 Task: Add Good To Go Brownies 4 Pack to the cart.
Action: Mouse moved to (798, 304)
Screenshot: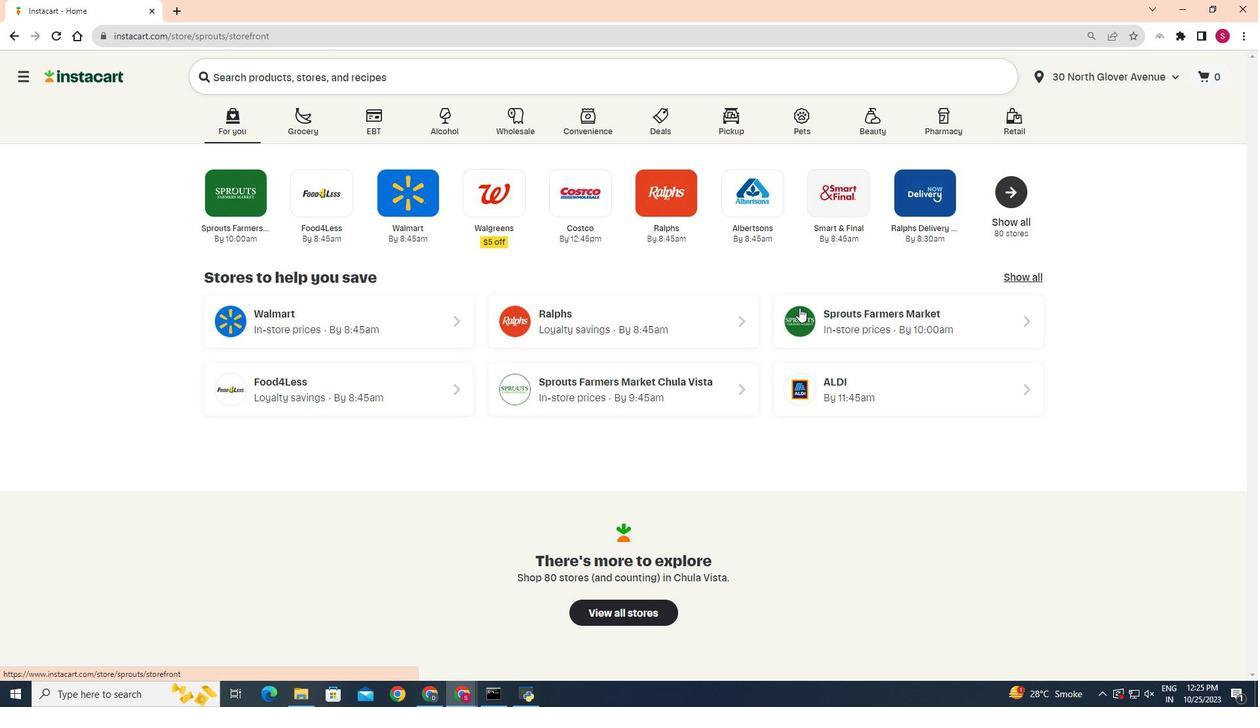 
Action: Mouse pressed left at (798, 304)
Screenshot: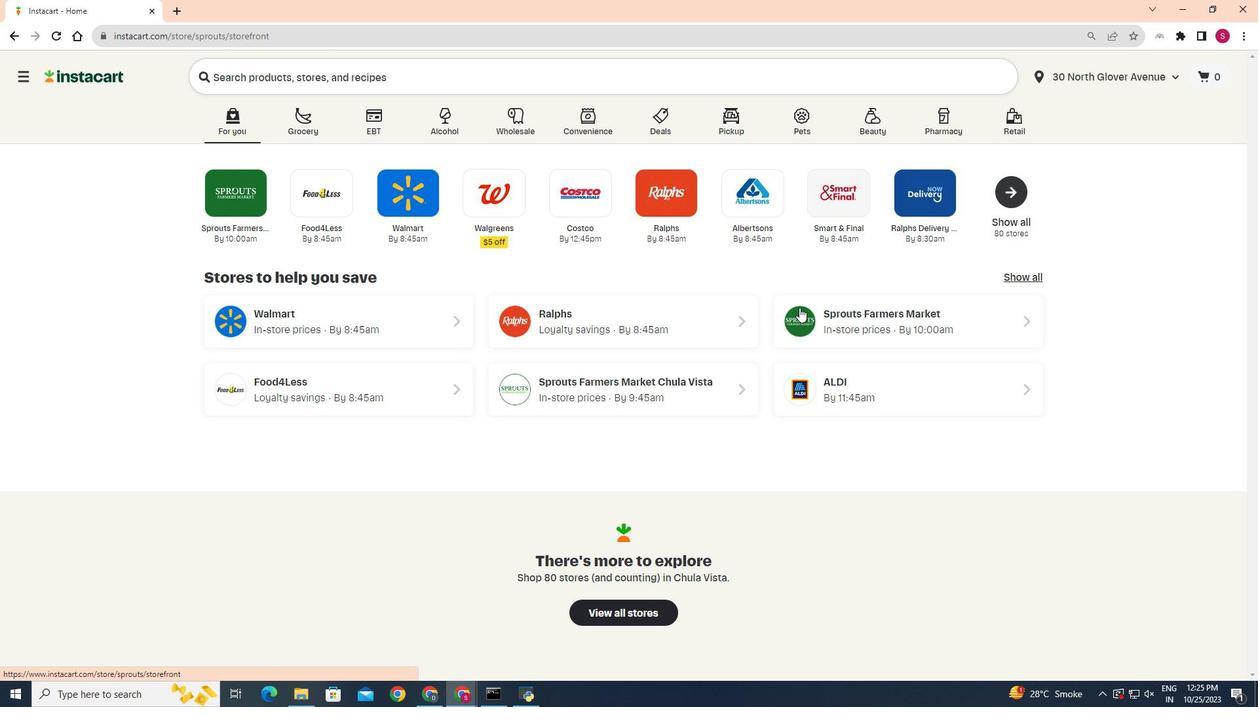 
Action: Mouse moved to (55, 570)
Screenshot: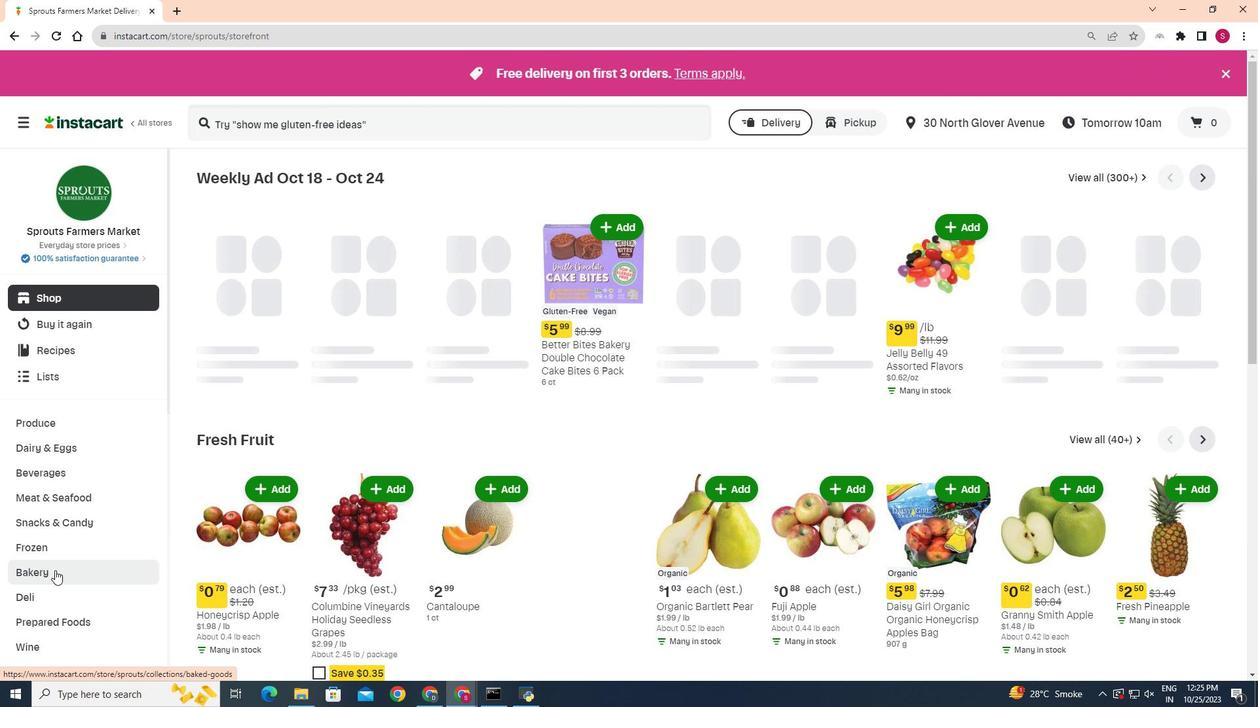 
Action: Mouse pressed left at (55, 570)
Screenshot: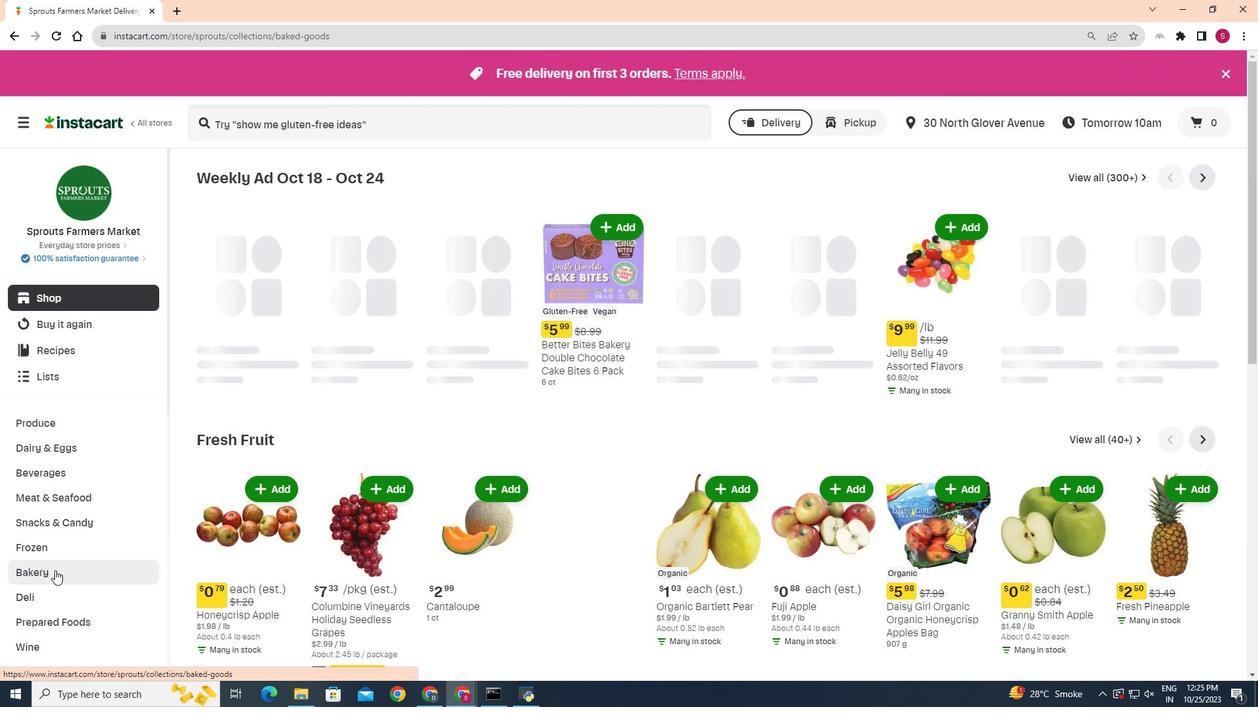 
Action: Mouse moved to (430, 197)
Screenshot: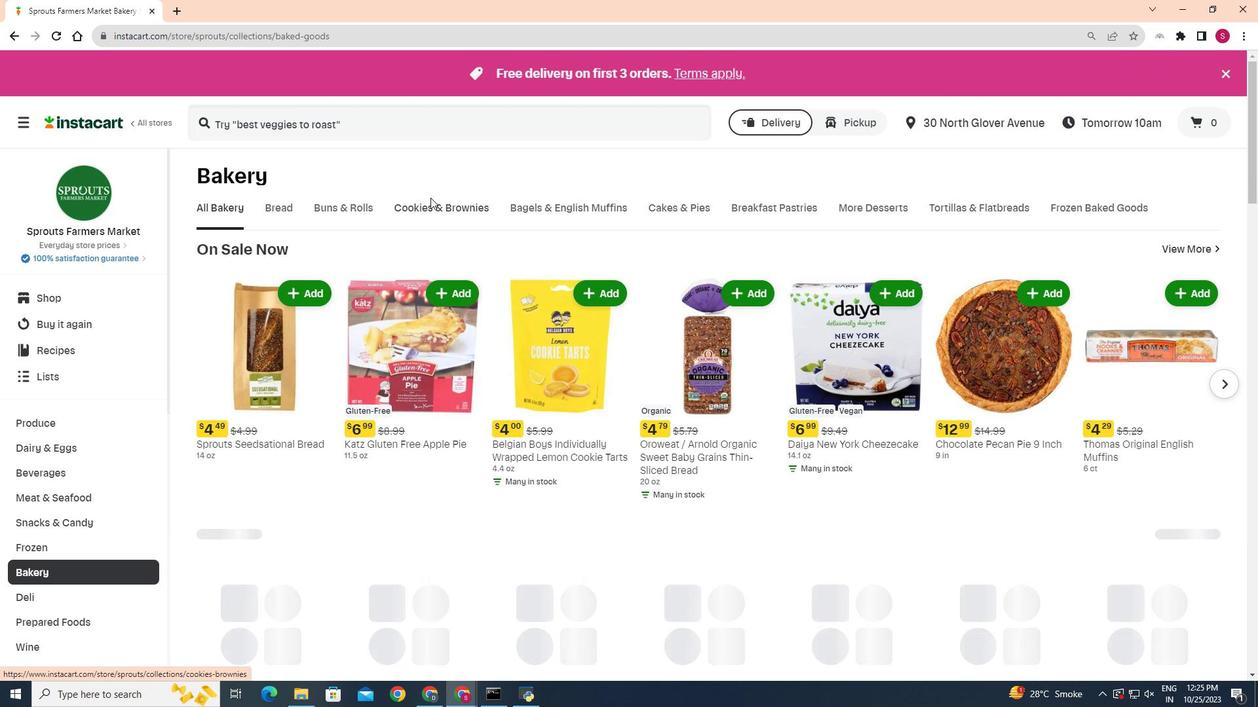
Action: Mouse pressed left at (430, 197)
Screenshot: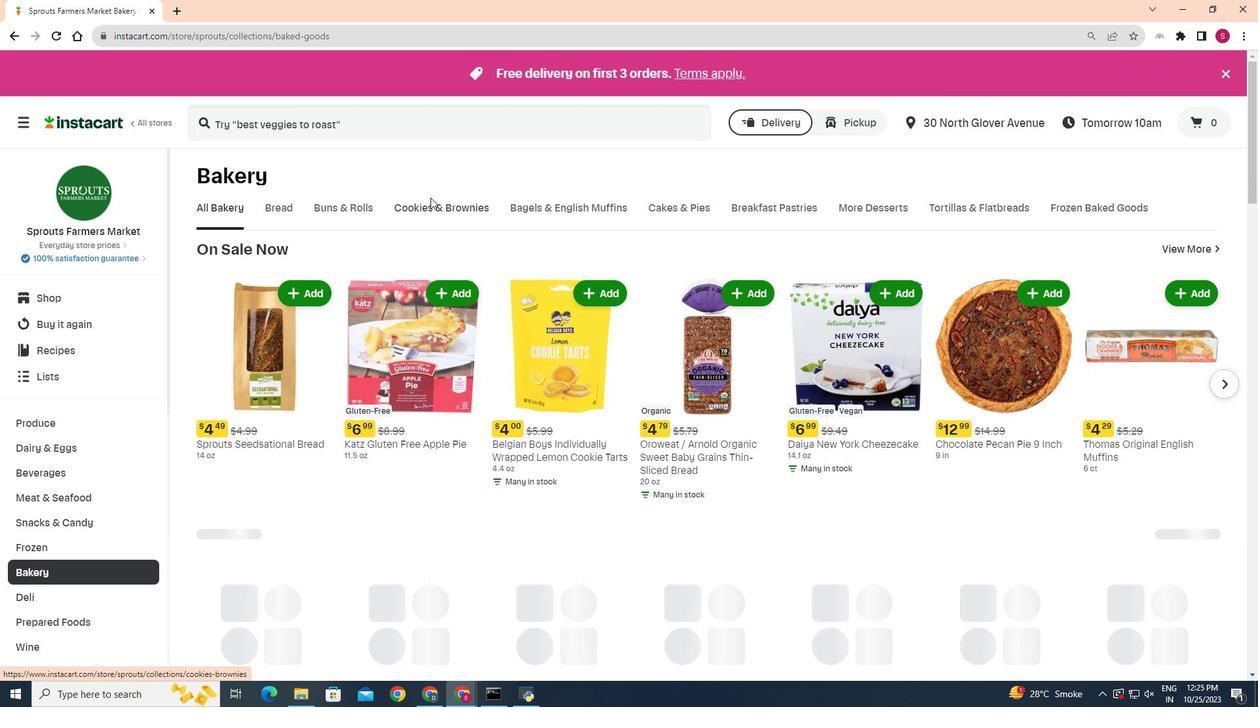 
Action: Mouse moved to (427, 199)
Screenshot: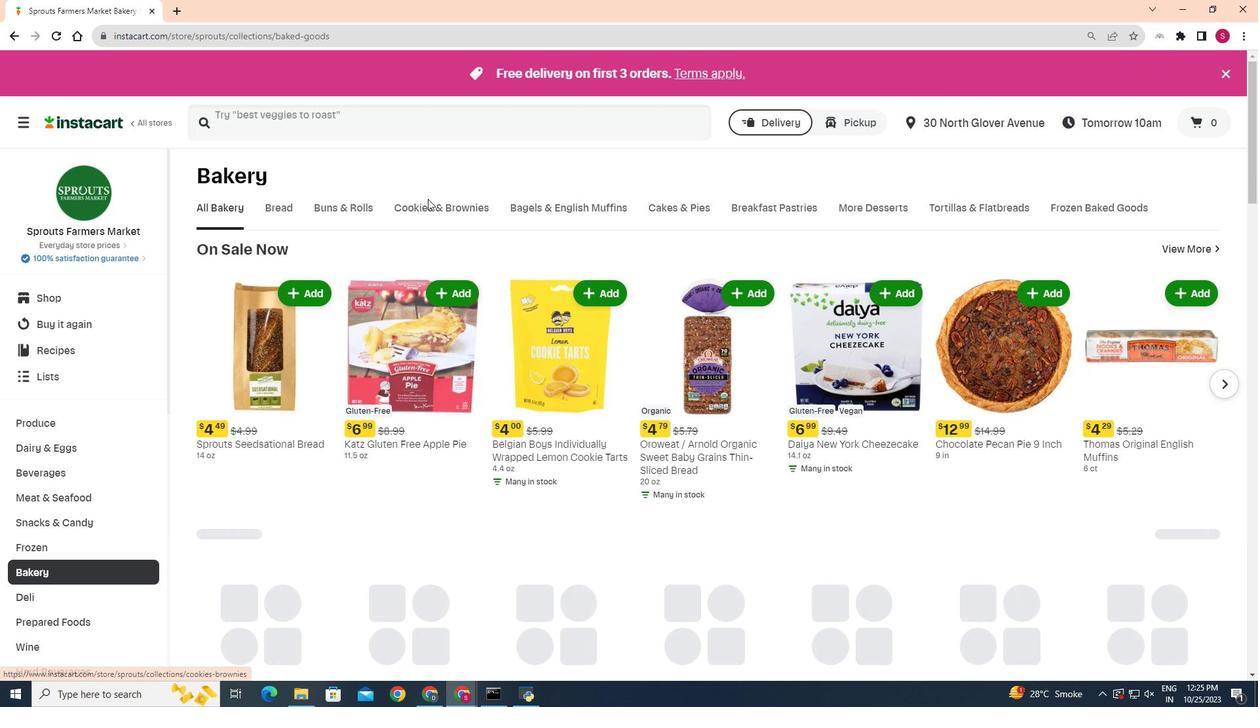 
Action: Mouse pressed left at (427, 199)
Screenshot: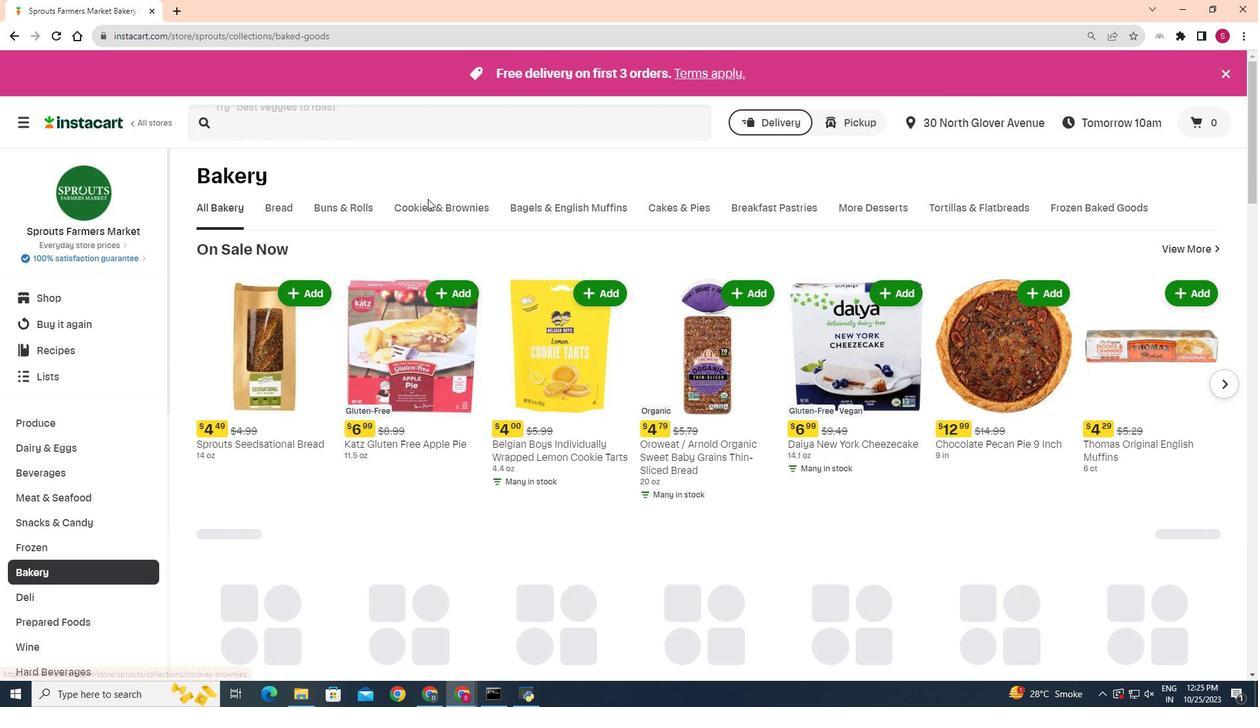 
Action: Mouse moved to (425, 202)
Screenshot: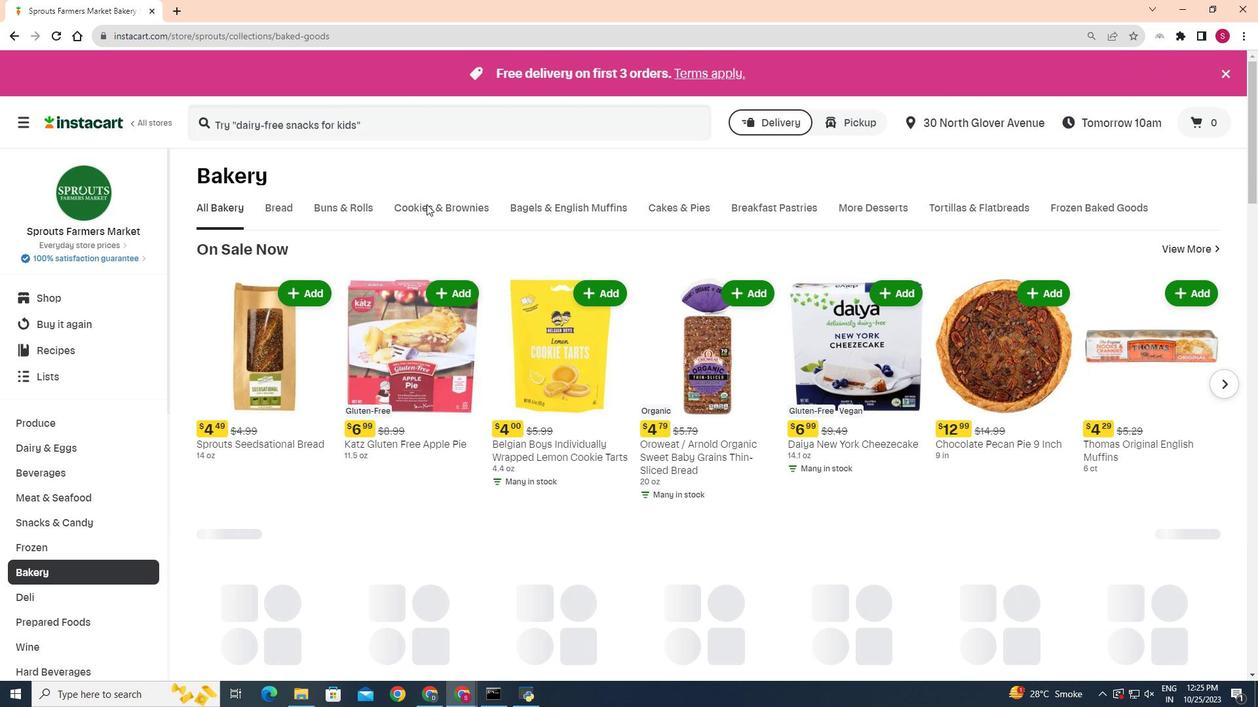 
Action: Mouse pressed left at (425, 202)
Screenshot: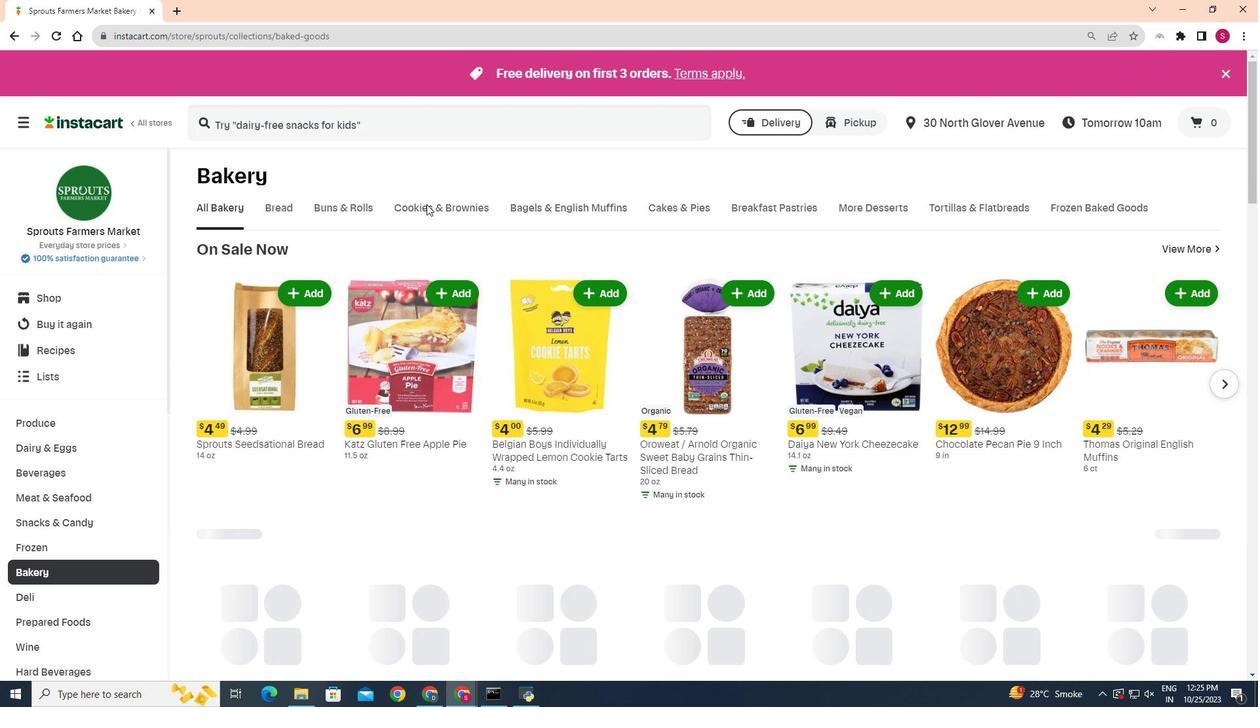 
Action: Mouse moved to (430, 210)
Screenshot: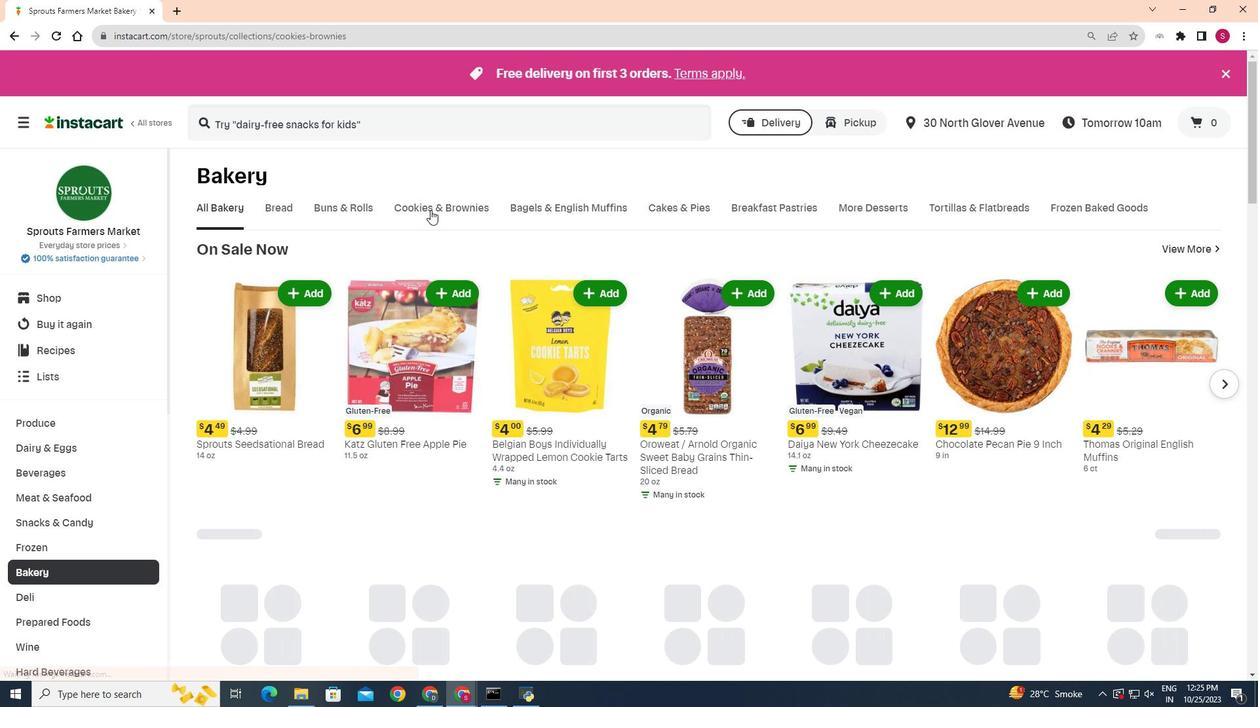 
Action: Mouse pressed left at (430, 210)
Screenshot: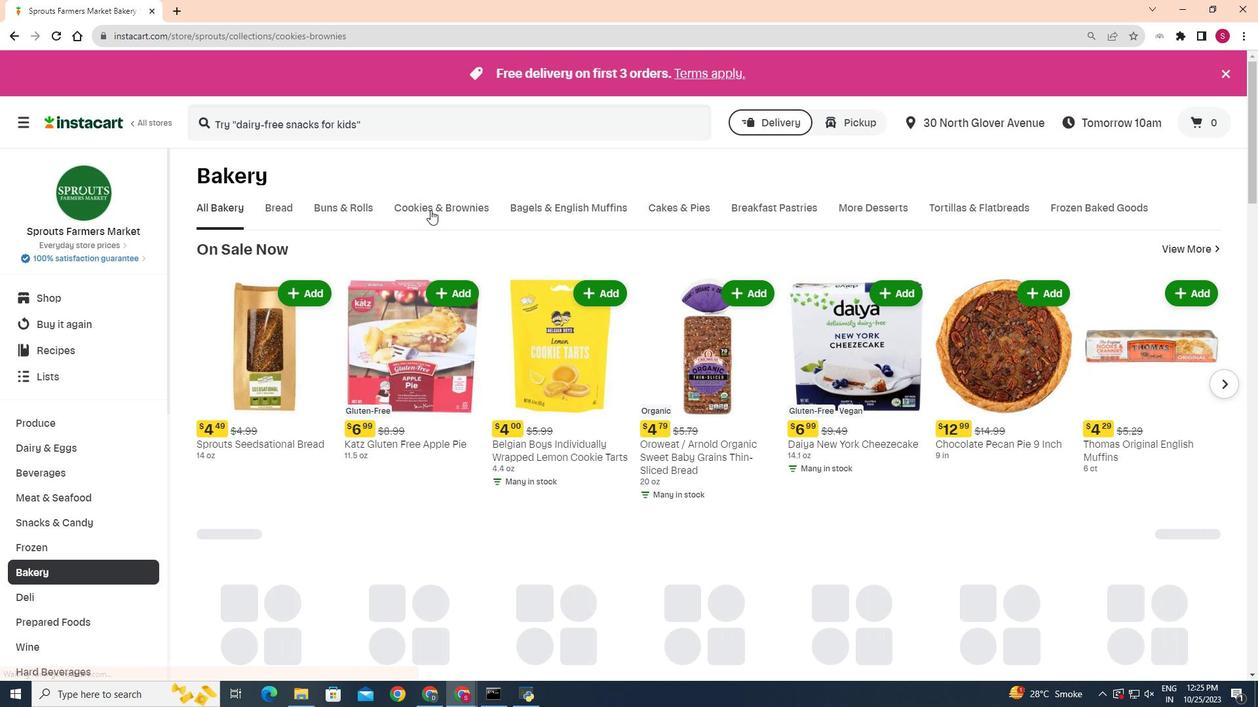 
Action: Mouse moved to (408, 258)
Screenshot: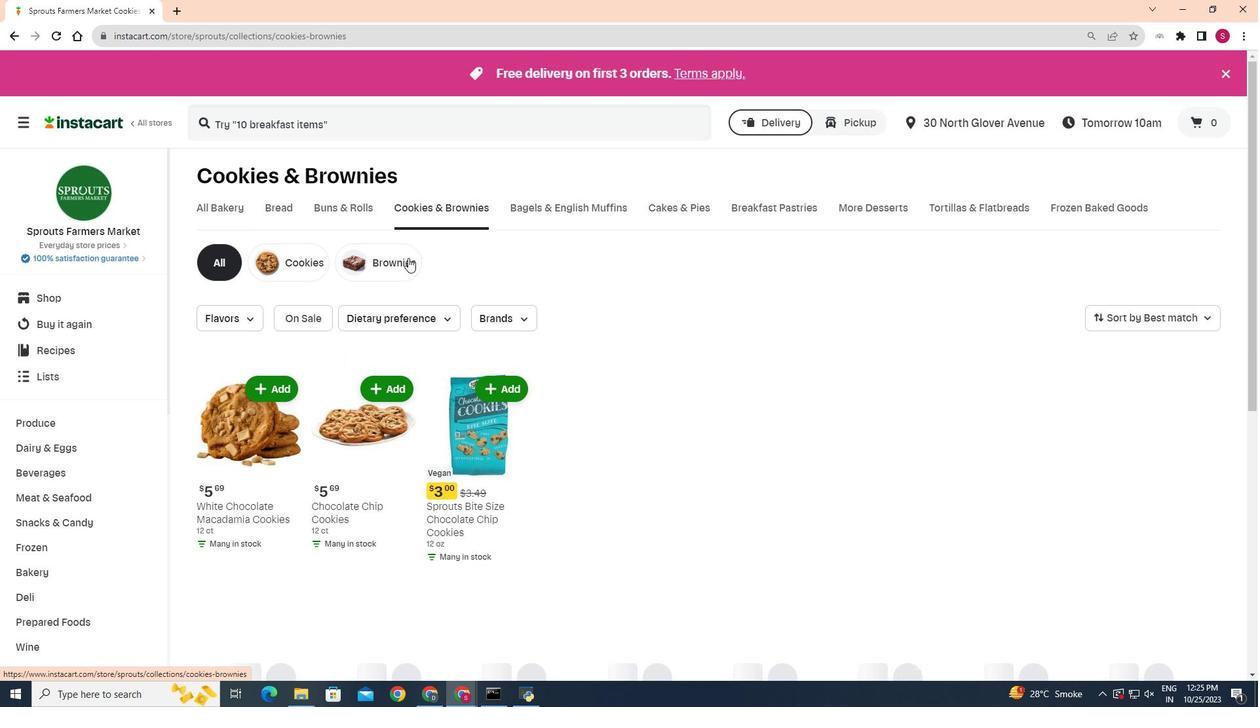 
Action: Mouse pressed left at (408, 258)
Screenshot: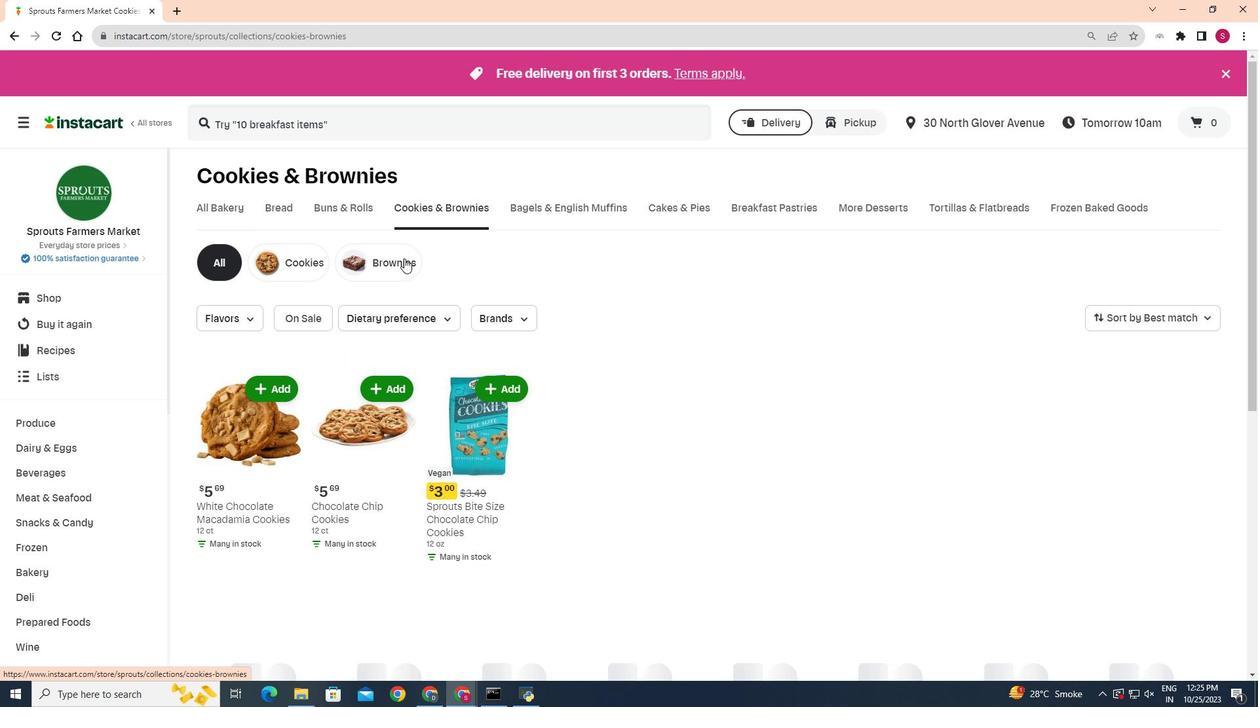 
Action: Mouse moved to (399, 260)
Screenshot: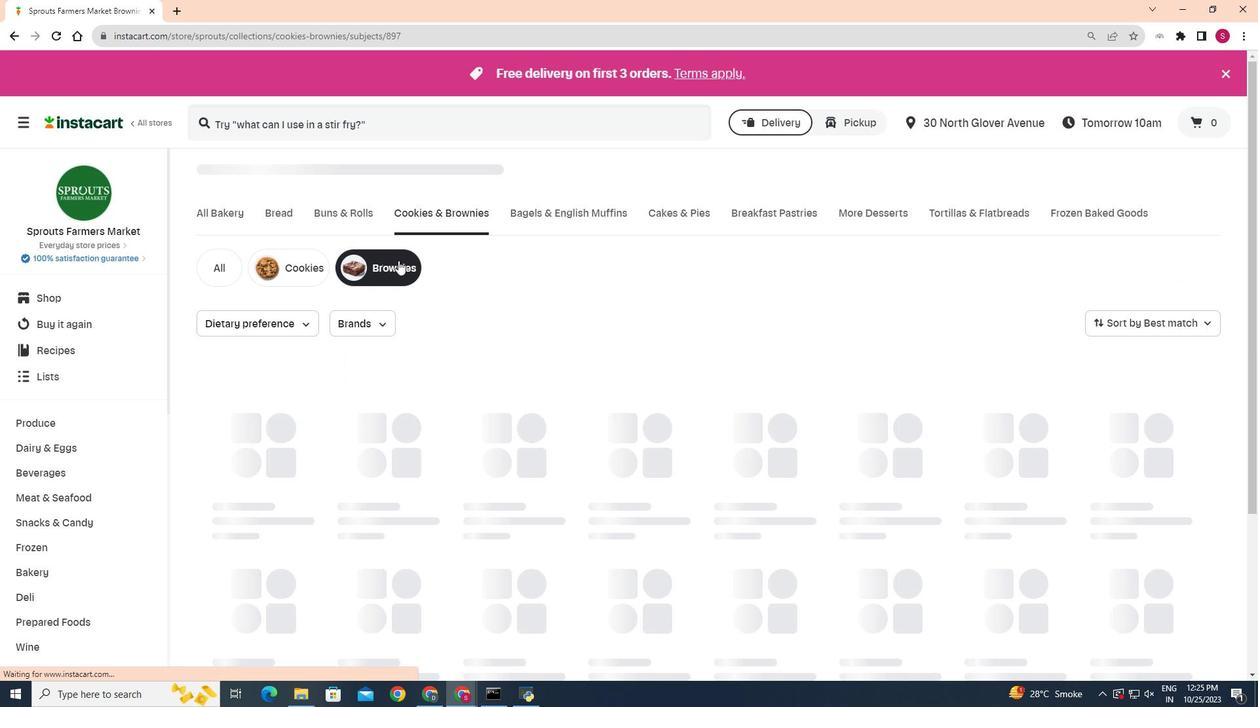 
Action: Mouse pressed left at (399, 260)
Screenshot: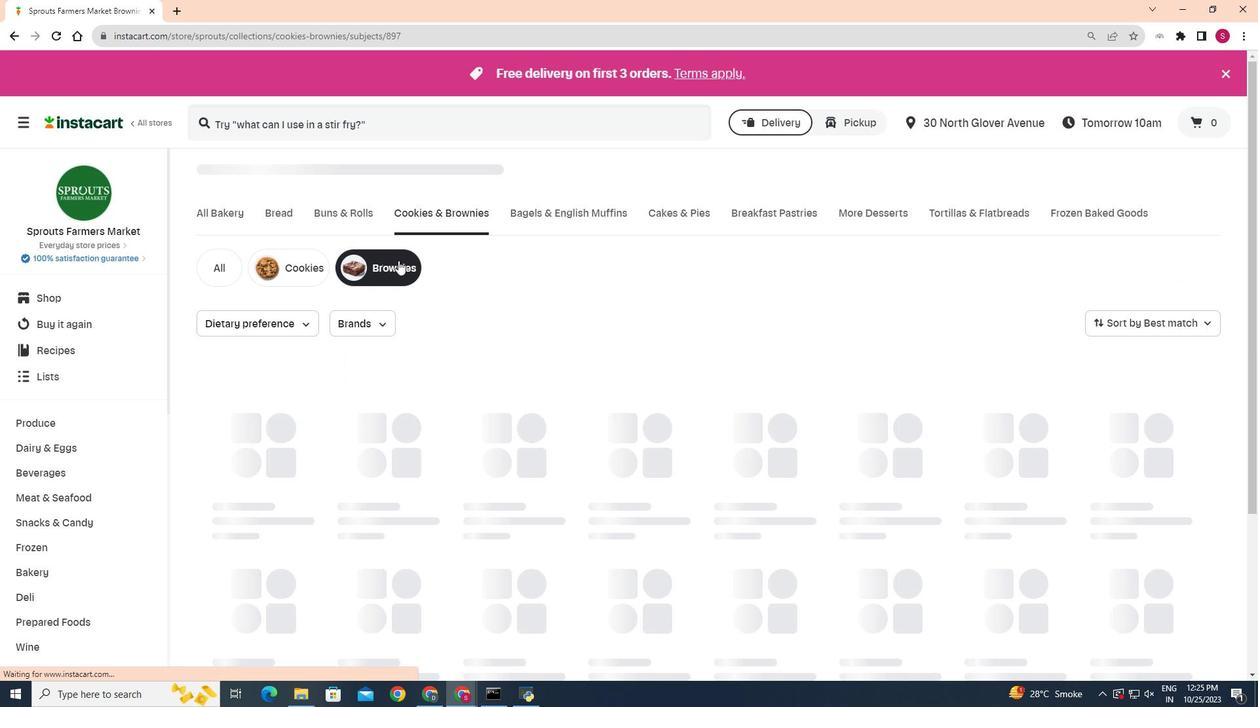 
Action: Mouse moved to (858, 492)
Screenshot: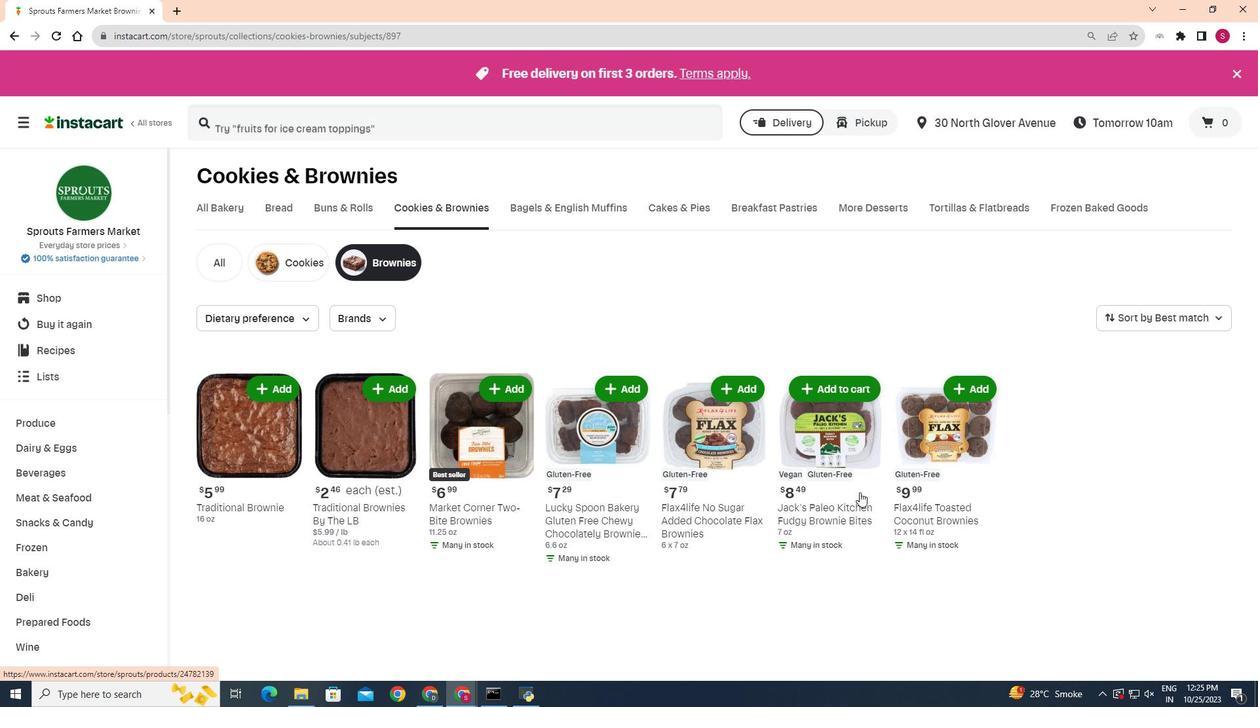 
